 Task: Look for products in the category "Pink Wine" from Josh Cellars only.
Action: Mouse moved to (896, 290)
Screenshot: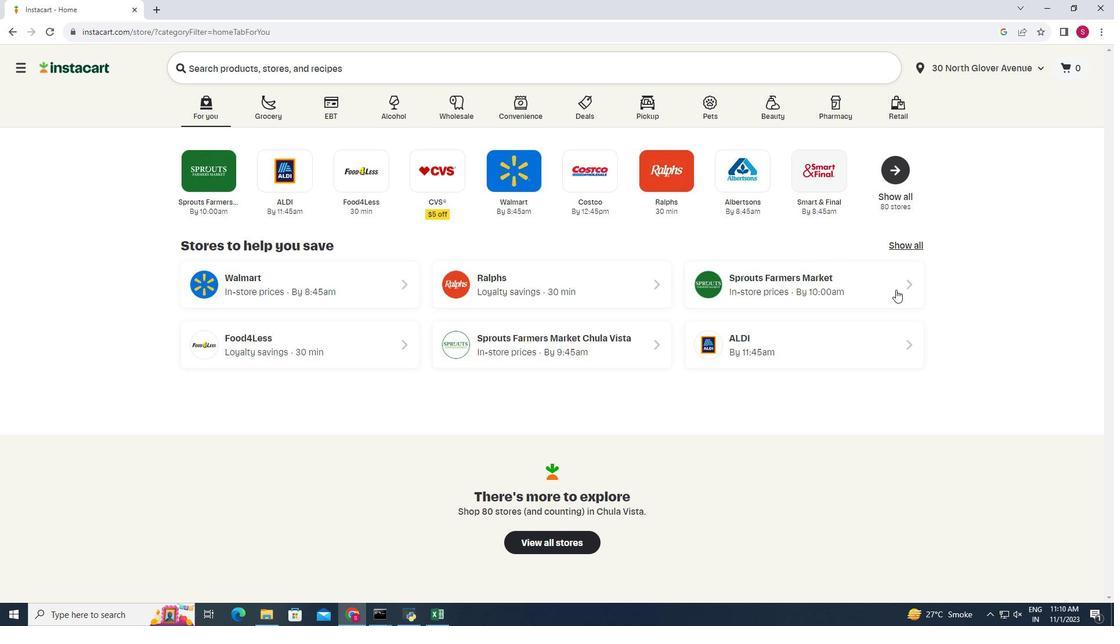 
Action: Mouse pressed left at (896, 290)
Screenshot: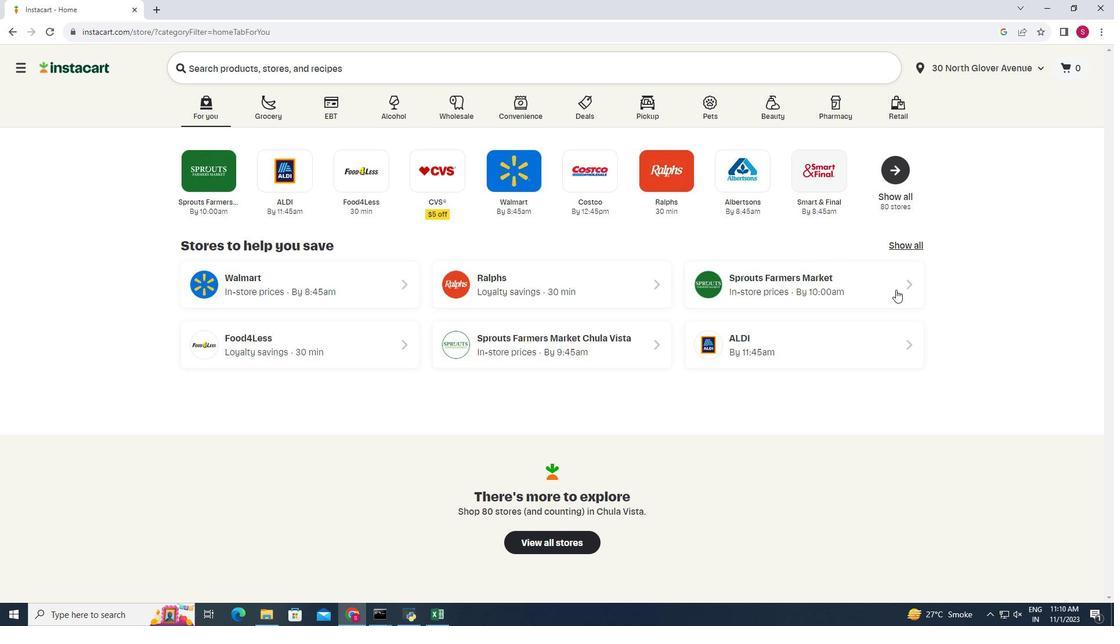 
Action: Mouse moved to (59, 560)
Screenshot: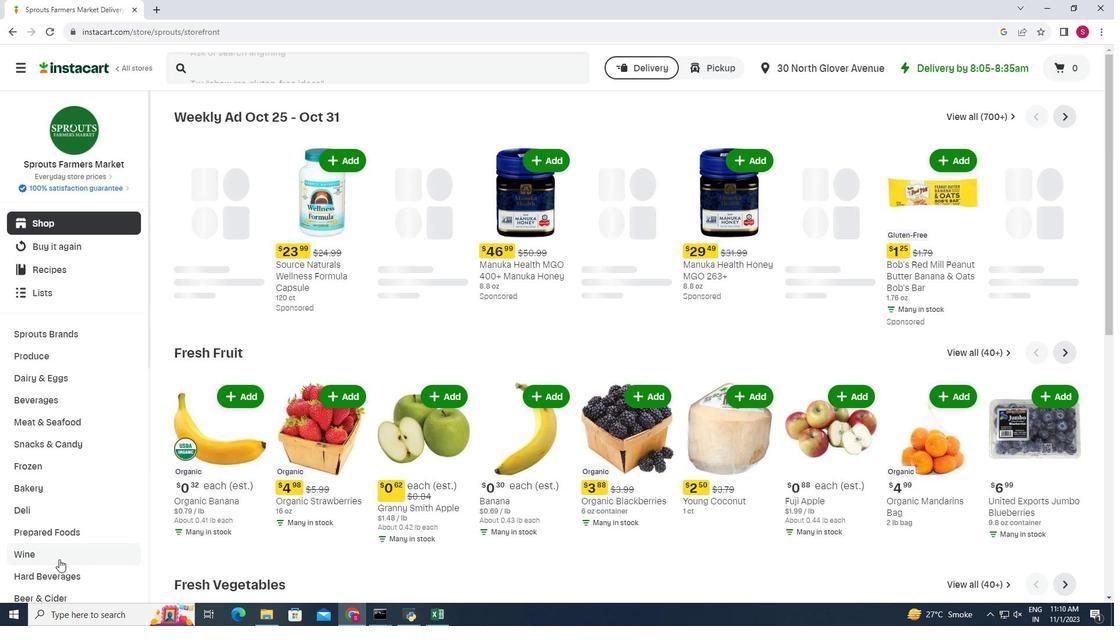 
Action: Mouse pressed left at (59, 560)
Screenshot: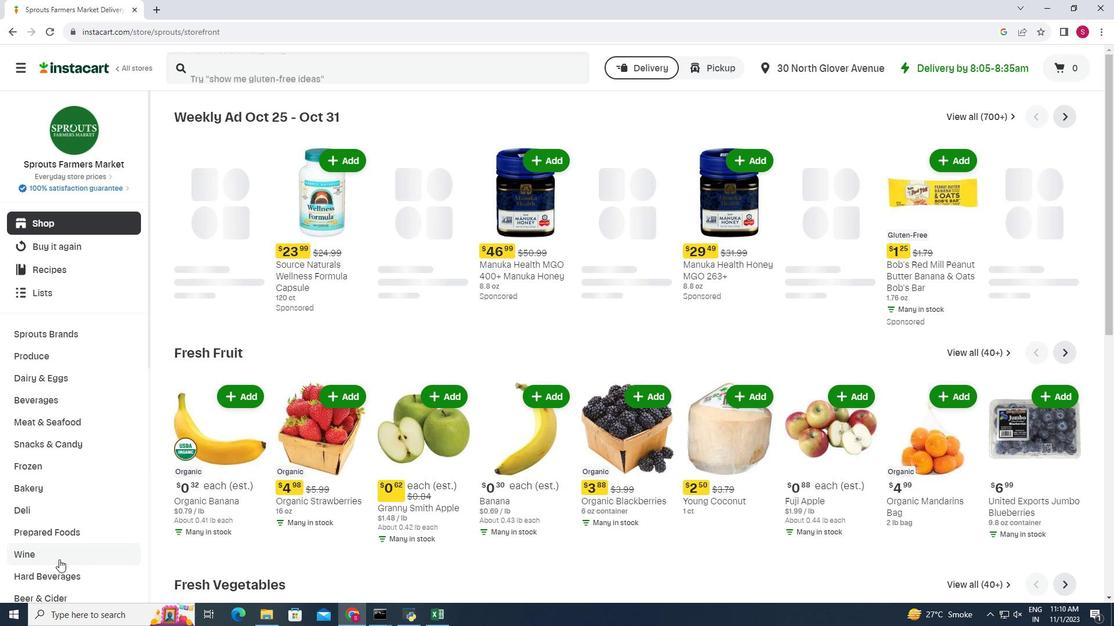 
Action: Mouse moved to (508, 142)
Screenshot: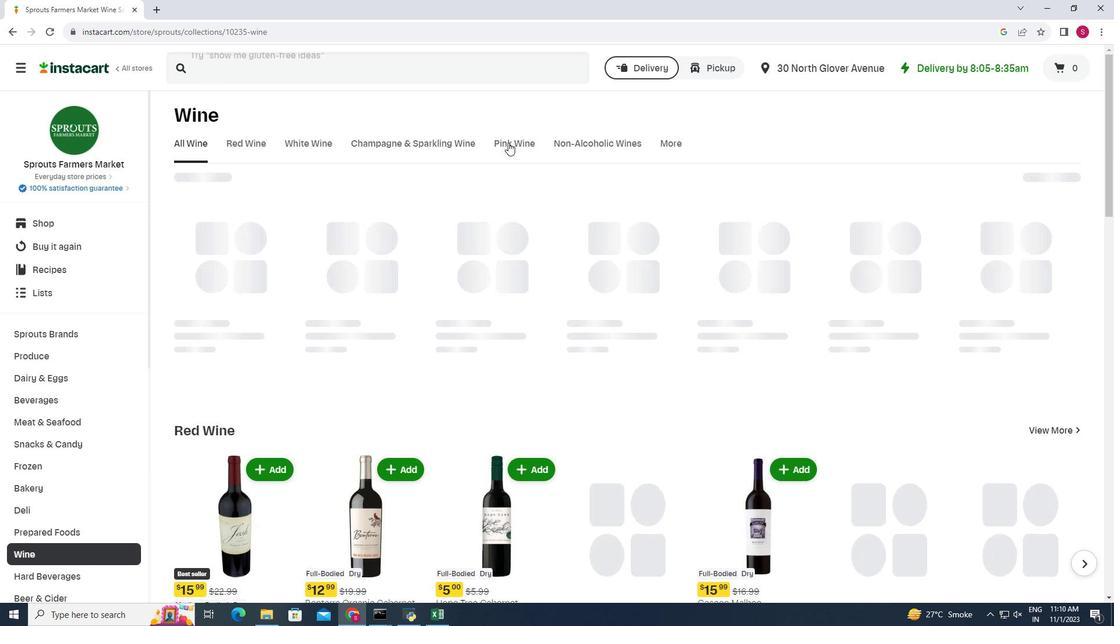 
Action: Mouse pressed left at (508, 142)
Screenshot: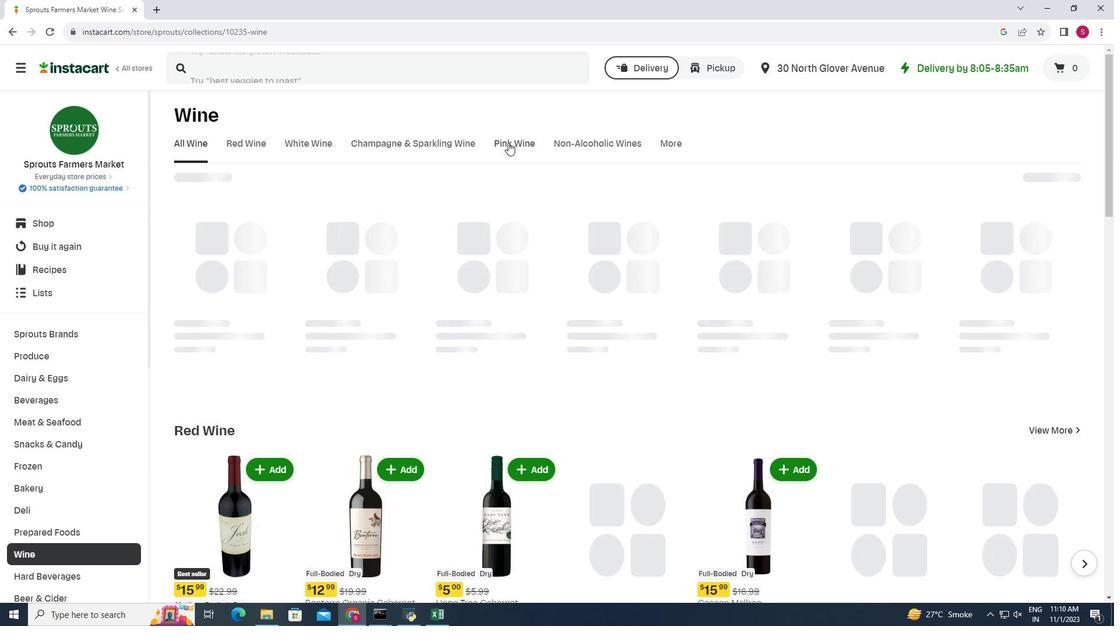 
Action: Mouse moved to (264, 186)
Screenshot: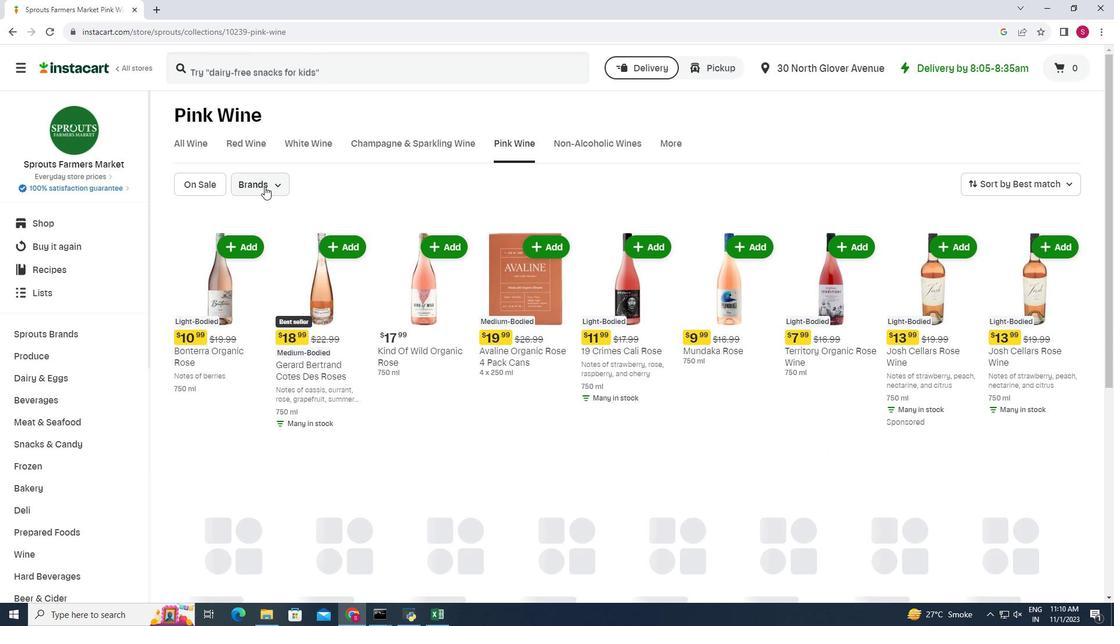 
Action: Mouse pressed left at (264, 186)
Screenshot: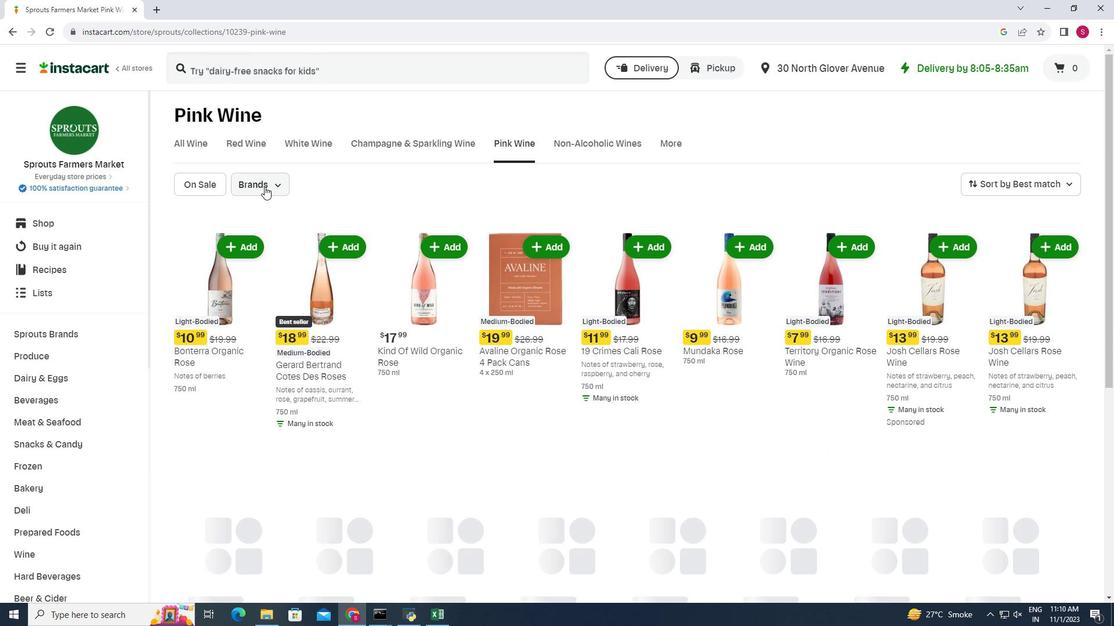 
Action: Mouse moved to (253, 327)
Screenshot: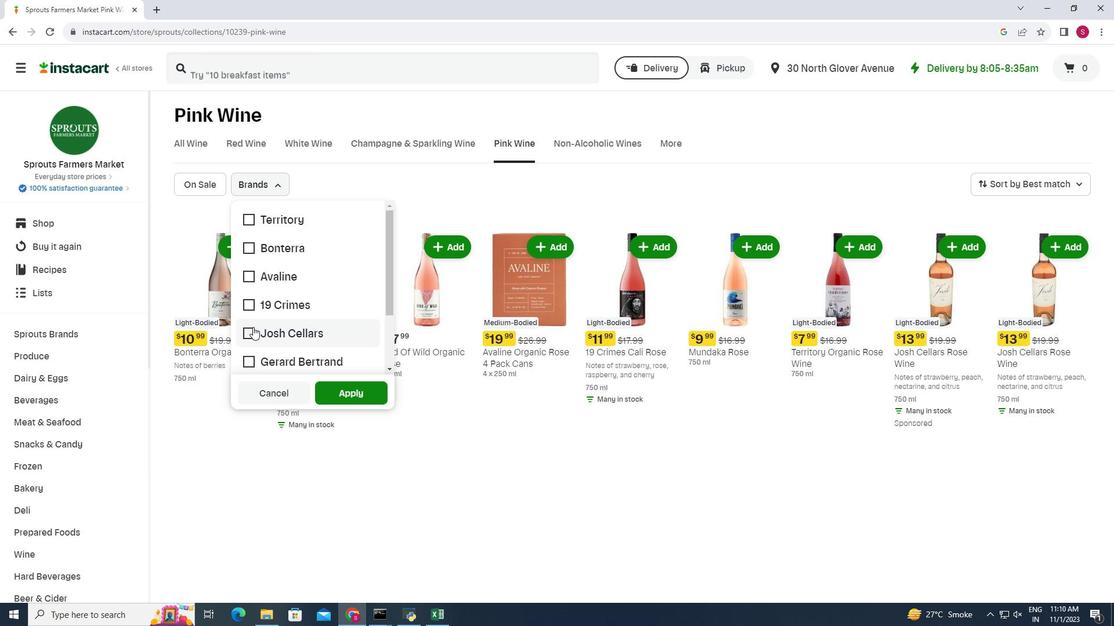 
Action: Mouse pressed left at (253, 327)
Screenshot: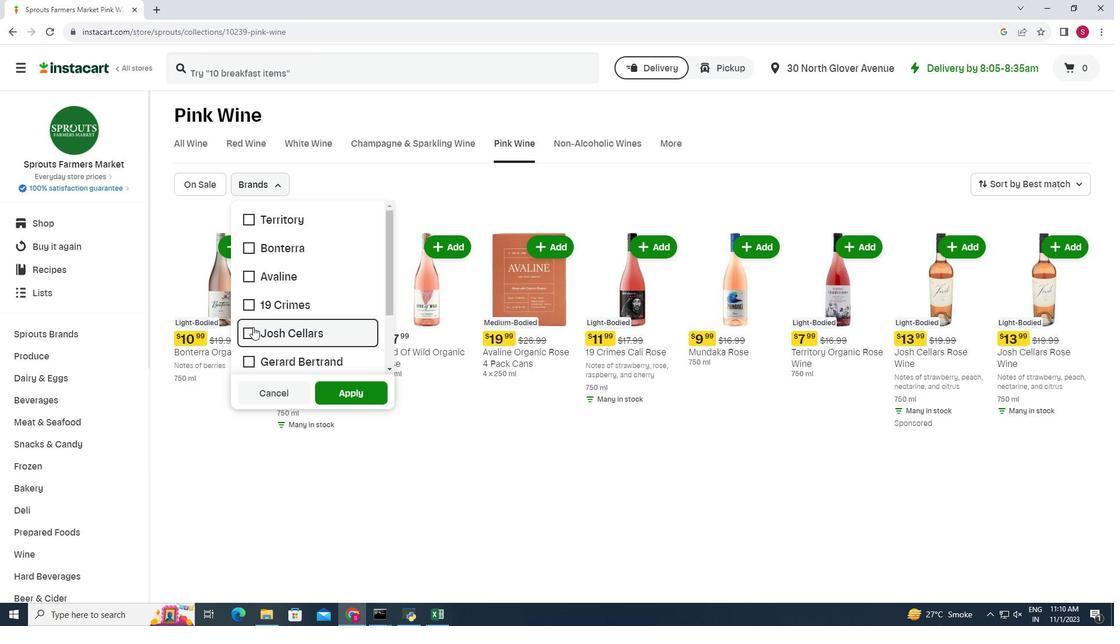 
Action: Mouse moved to (342, 387)
Screenshot: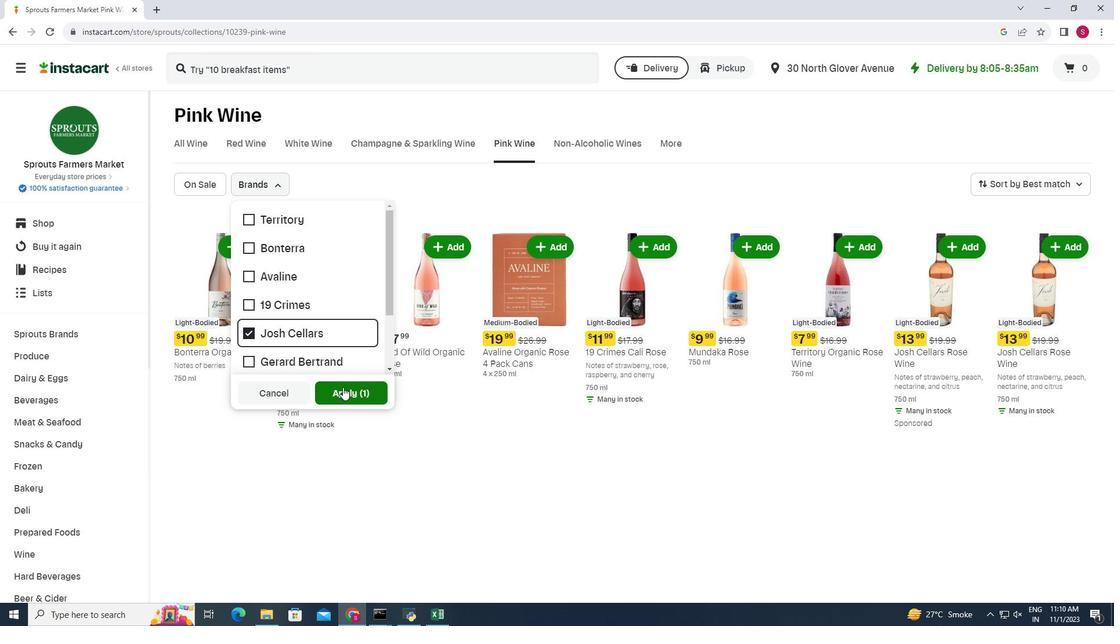 
Action: Mouse pressed left at (342, 387)
Screenshot: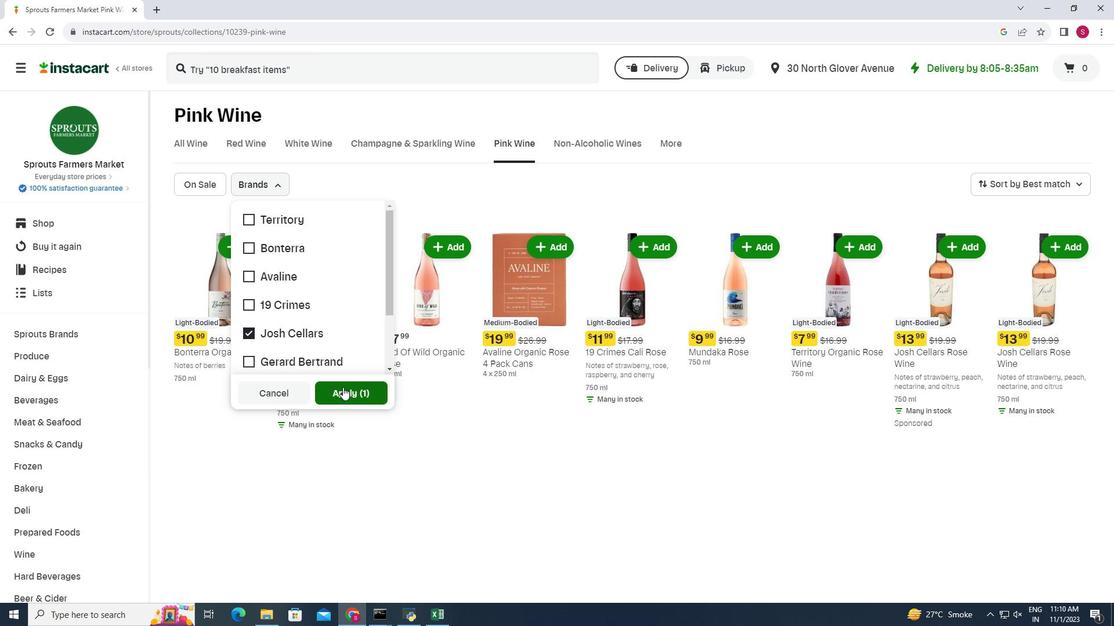 
Action: Mouse moved to (586, 261)
Screenshot: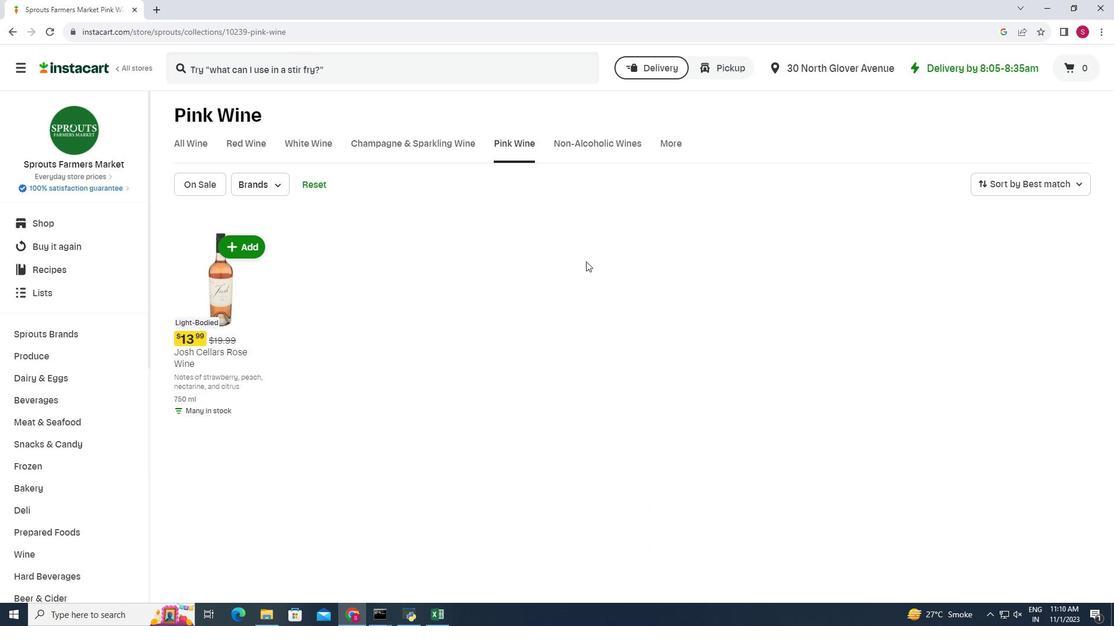 
Action: Mouse scrolled (586, 261) with delta (0, 0)
Screenshot: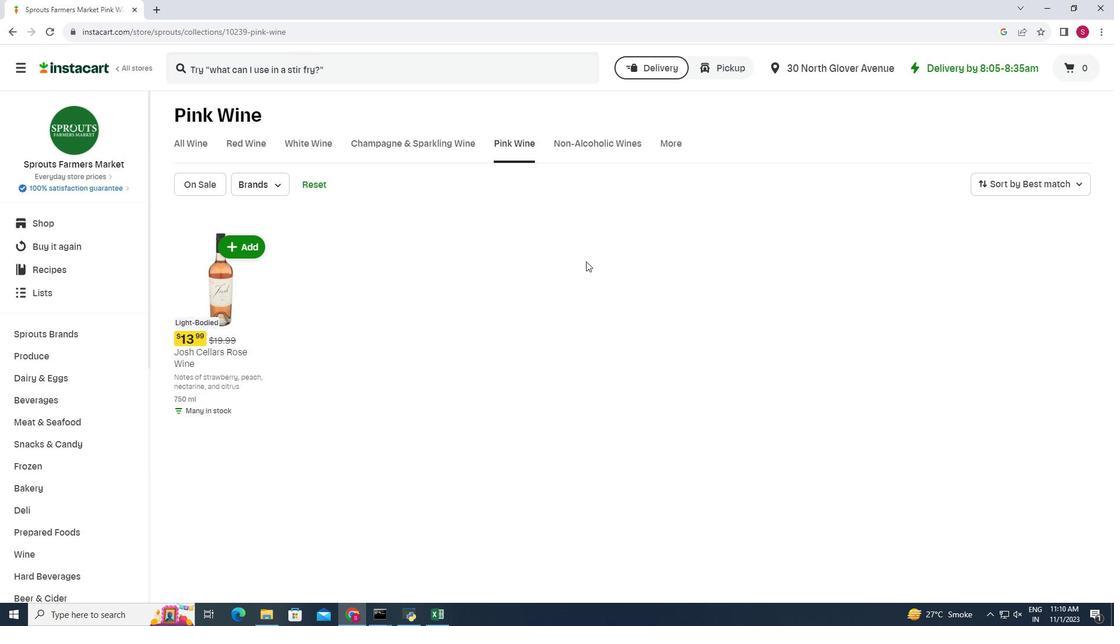 
Action: Mouse scrolled (586, 262) with delta (0, 0)
Screenshot: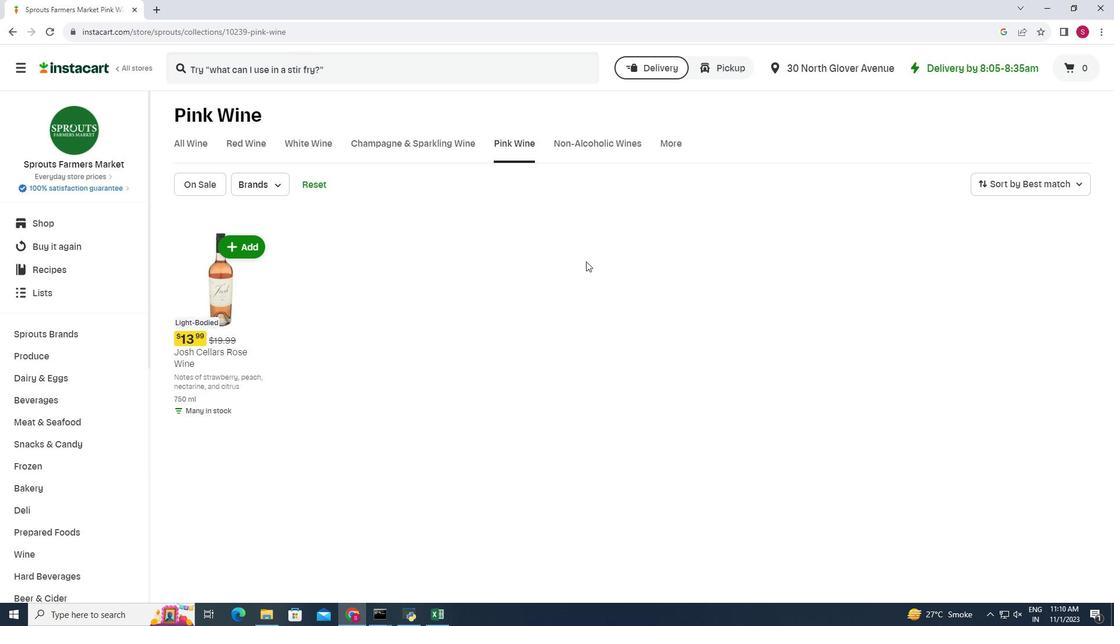 
